 Task: Look for products from Vitacup only.
Action: Mouse moved to (18, 119)
Screenshot: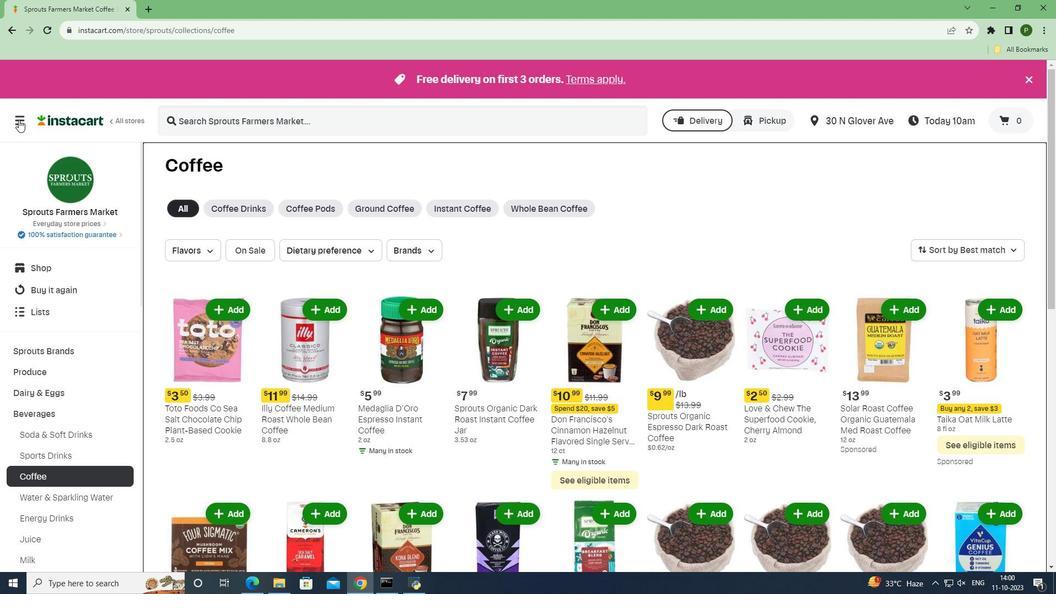 
Action: Mouse pressed left at (18, 119)
Screenshot: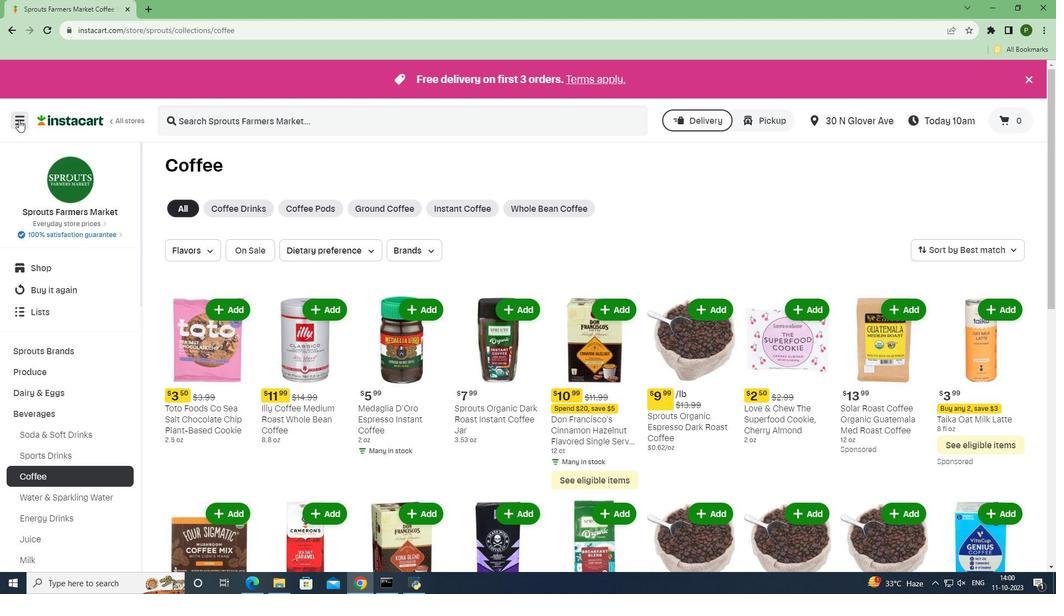 
Action: Mouse moved to (35, 293)
Screenshot: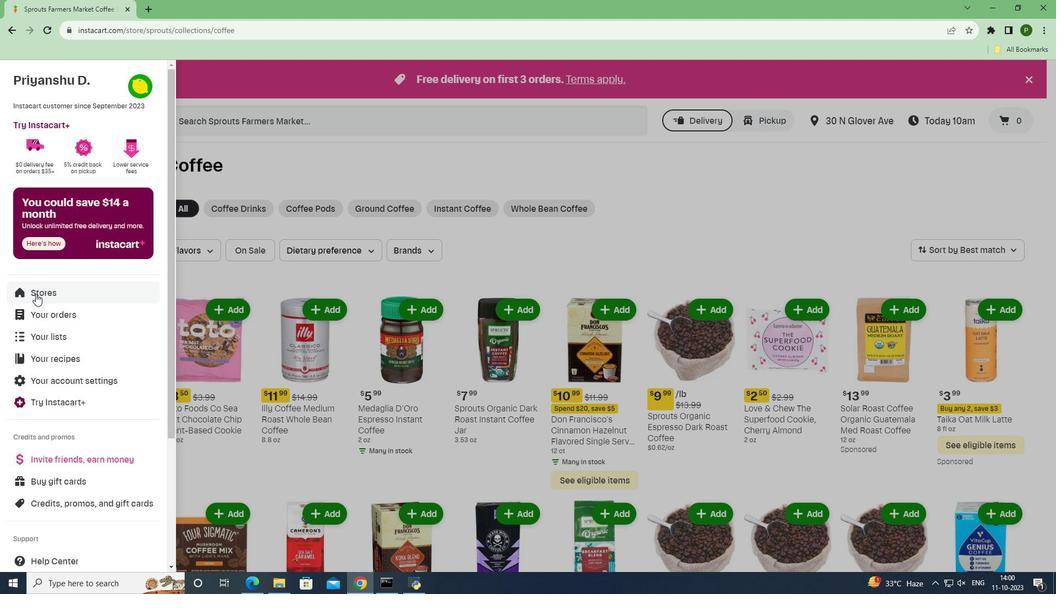 
Action: Mouse pressed left at (35, 293)
Screenshot: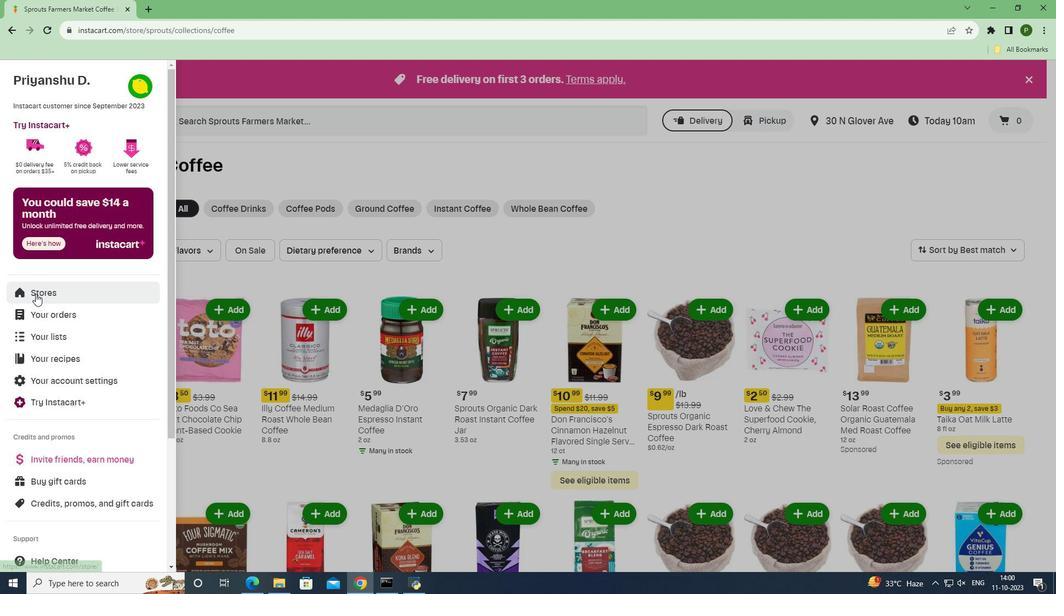
Action: Mouse moved to (254, 127)
Screenshot: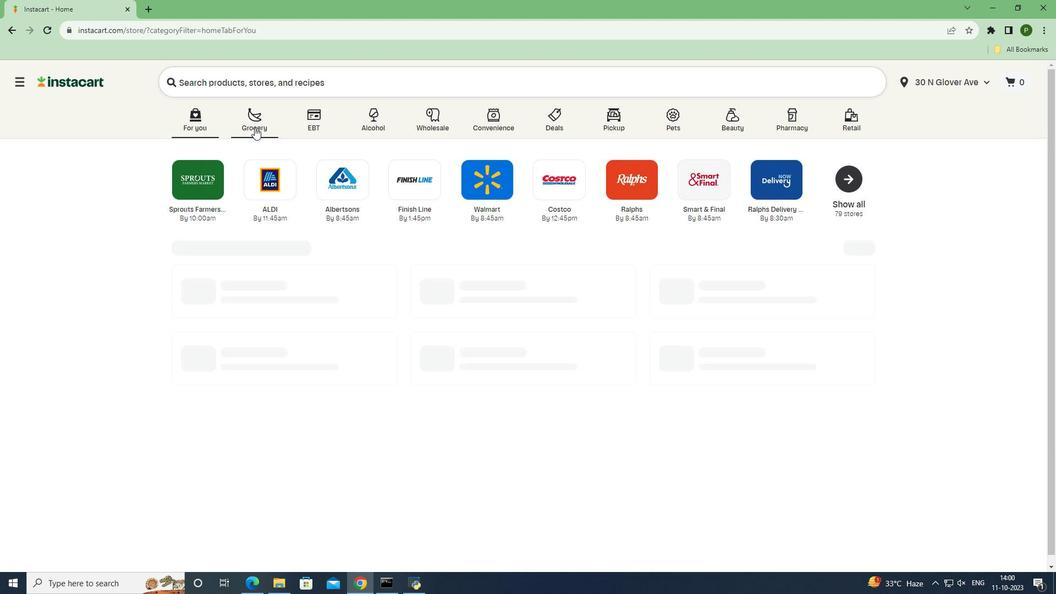 
Action: Mouse pressed left at (254, 127)
Screenshot: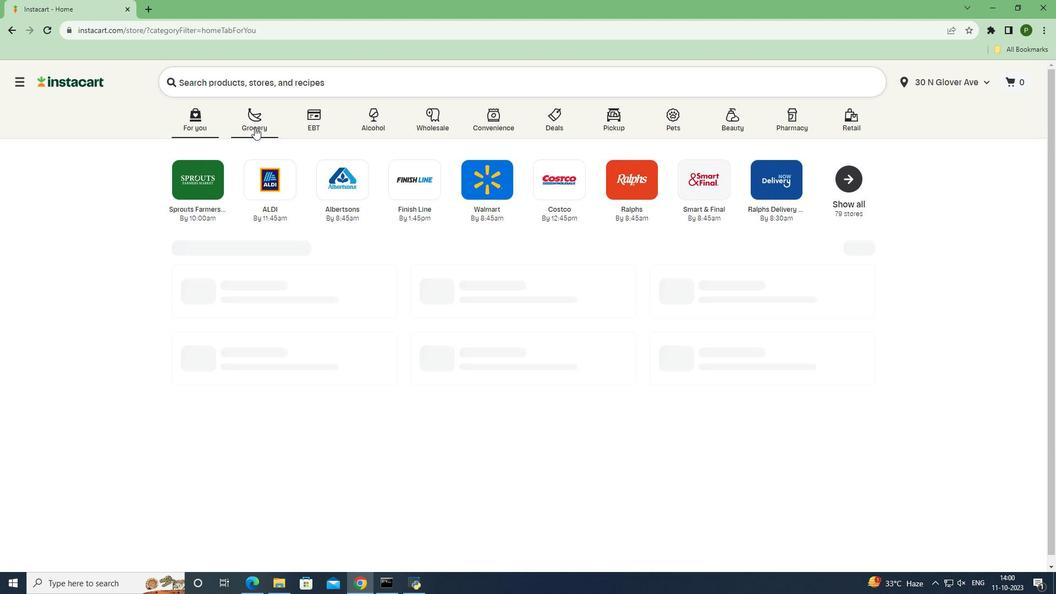 
Action: Mouse moved to (486, 253)
Screenshot: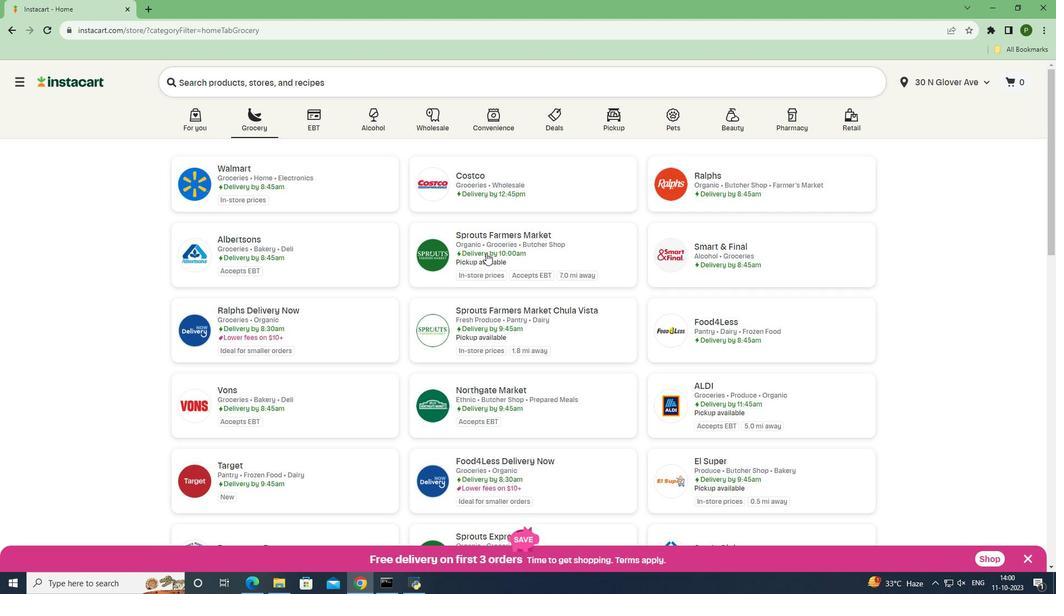 
Action: Mouse pressed left at (486, 253)
Screenshot: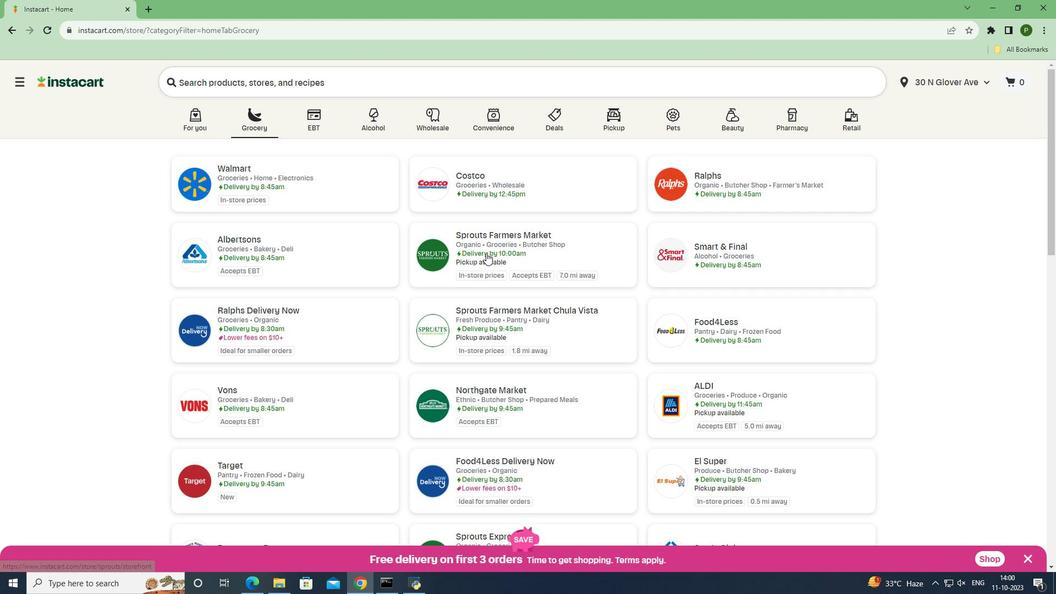 
Action: Mouse moved to (81, 415)
Screenshot: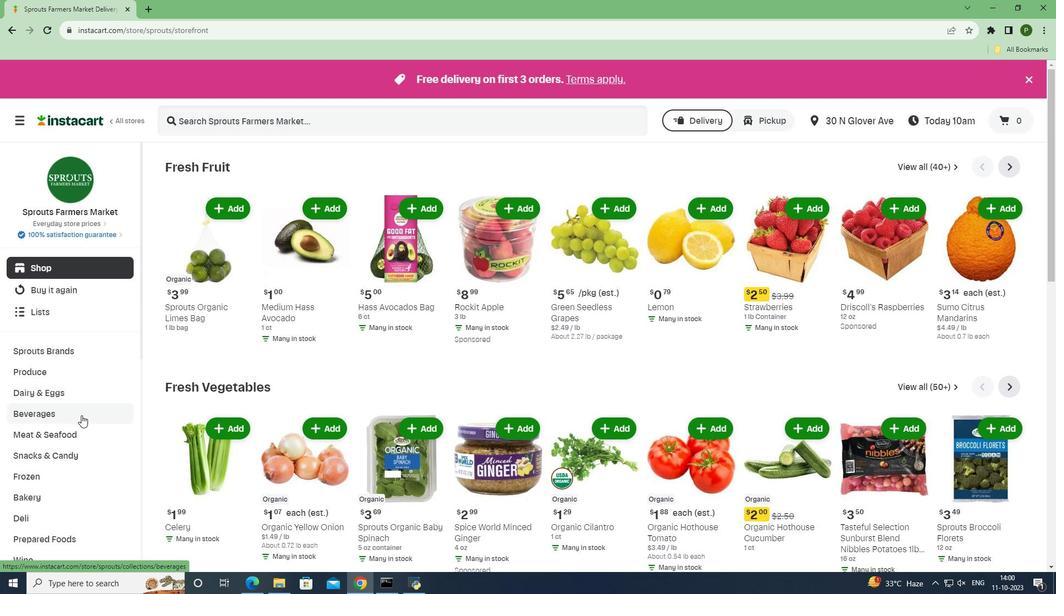 
Action: Mouse pressed left at (81, 415)
Screenshot: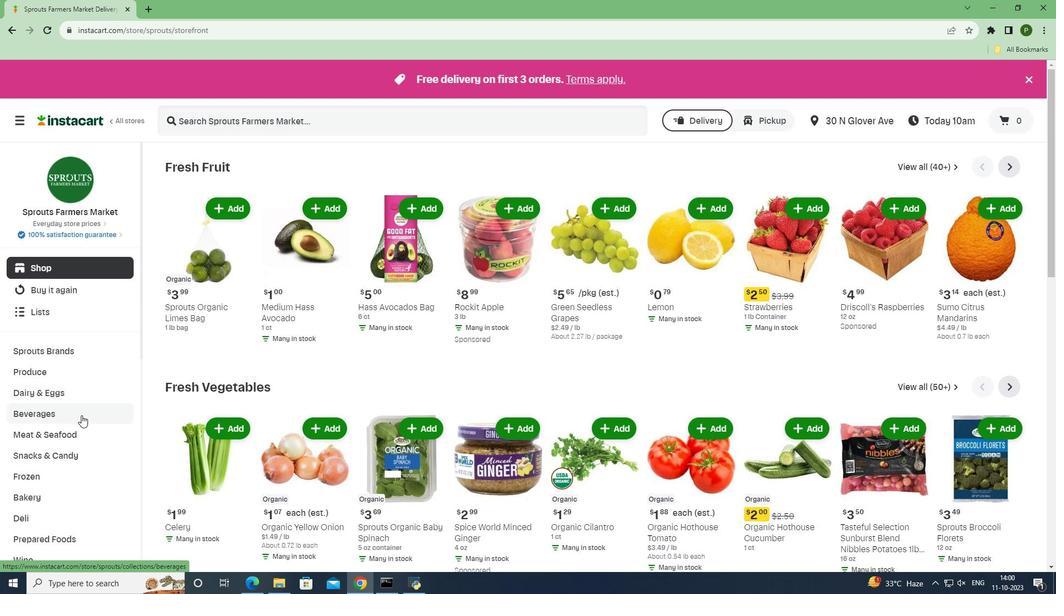 
Action: Mouse moved to (70, 482)
Screenshot: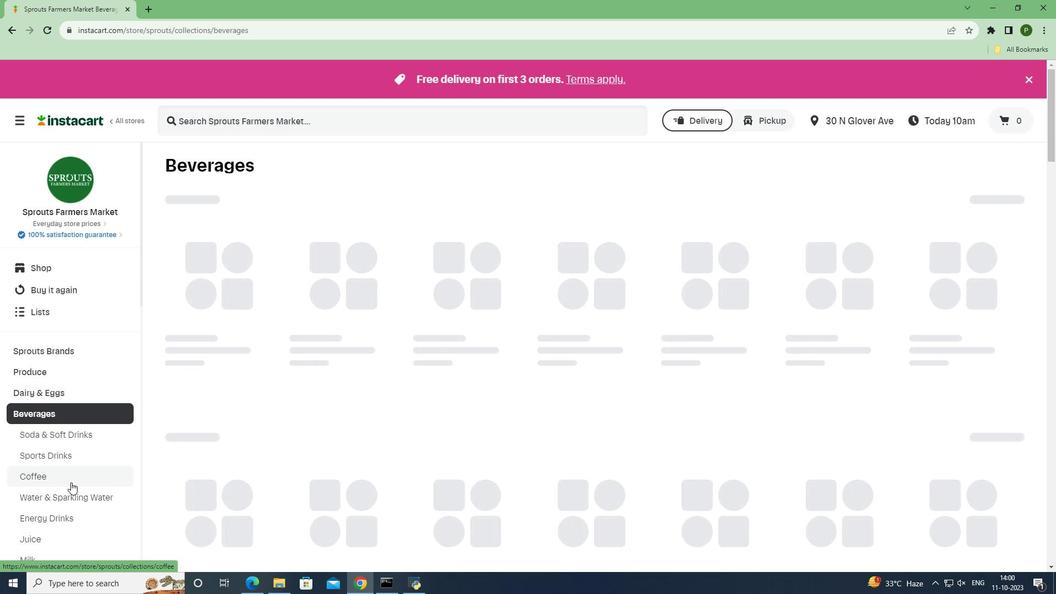 
Action: Mouse pressed left at (70, 482)
Screenshot: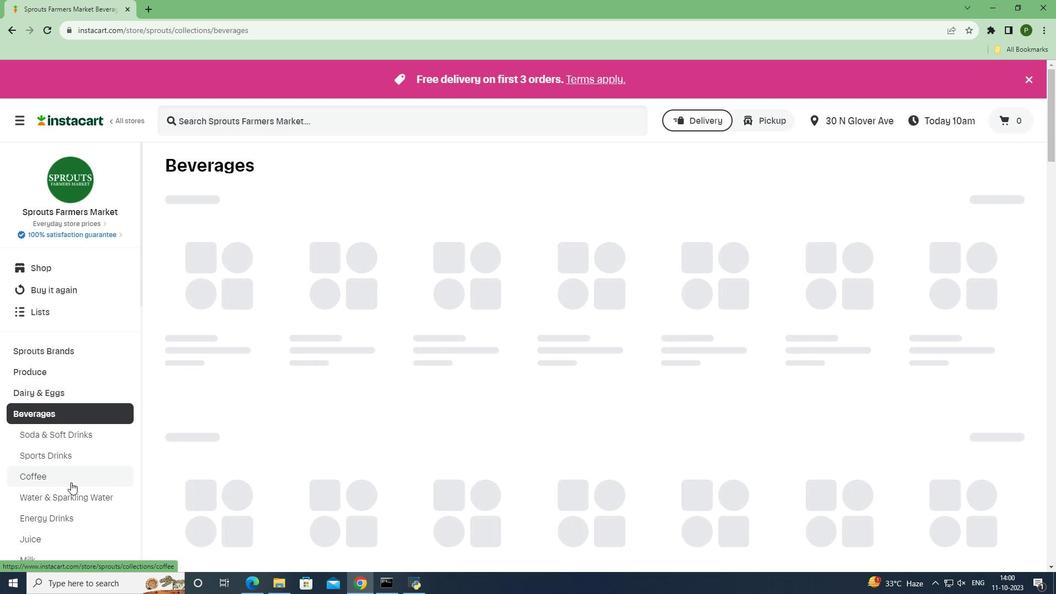 
Action: Mouse moved to (401, 259)
Screenshot: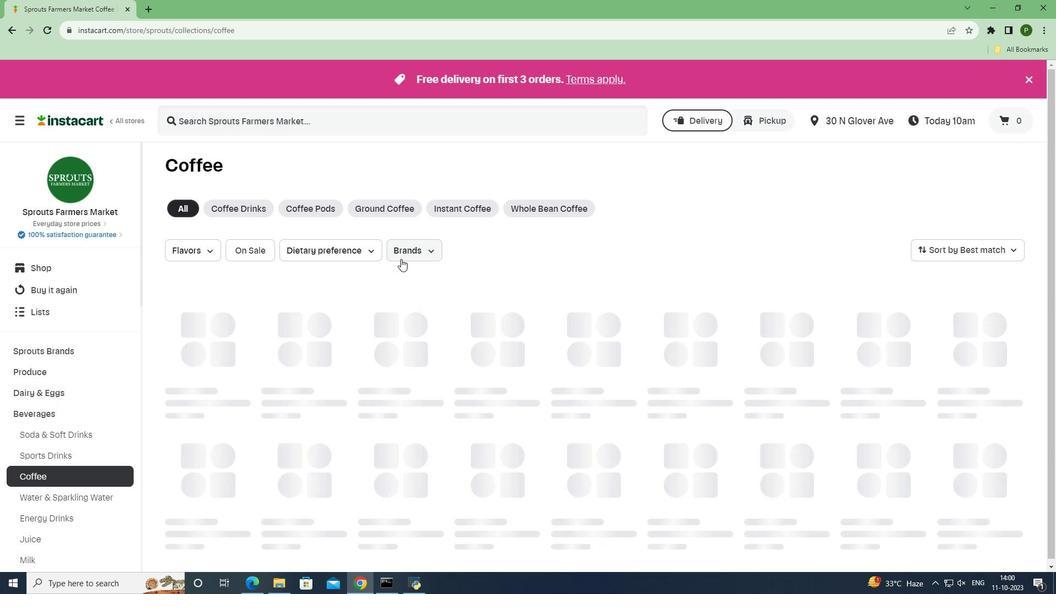 
Action: Mouse pressed left at (401, 259)
Screenshot: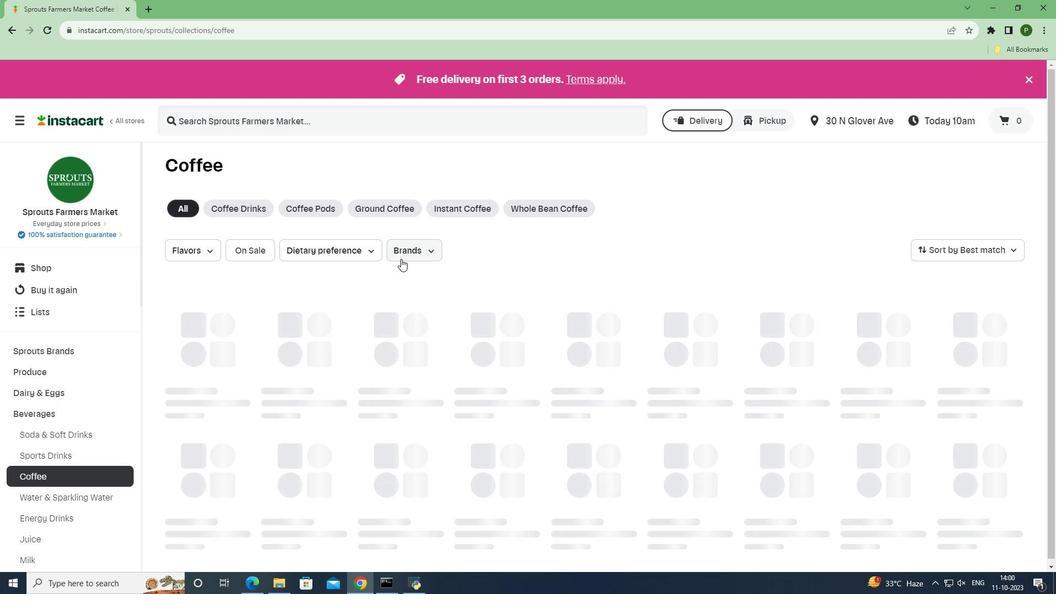 
Action: Mouse moved to (417, 325)
Screenshot: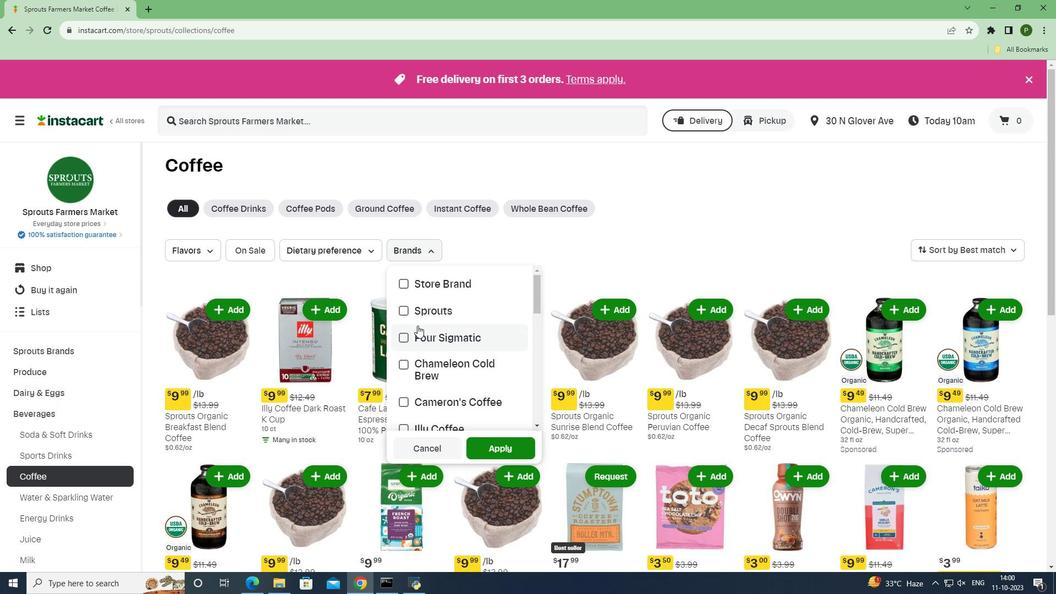 
Action: Mouse scrolled (417, 325) with delta (0, 0)
Screenshot: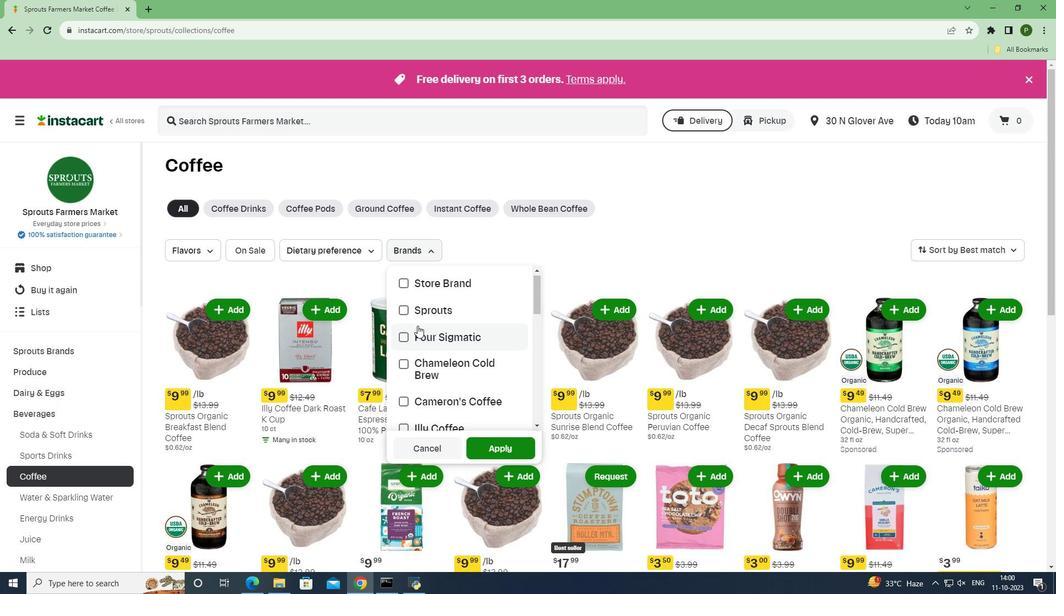 
Action: Mouse scrolled (417, 325) with delta (0, 0)
Screenshot: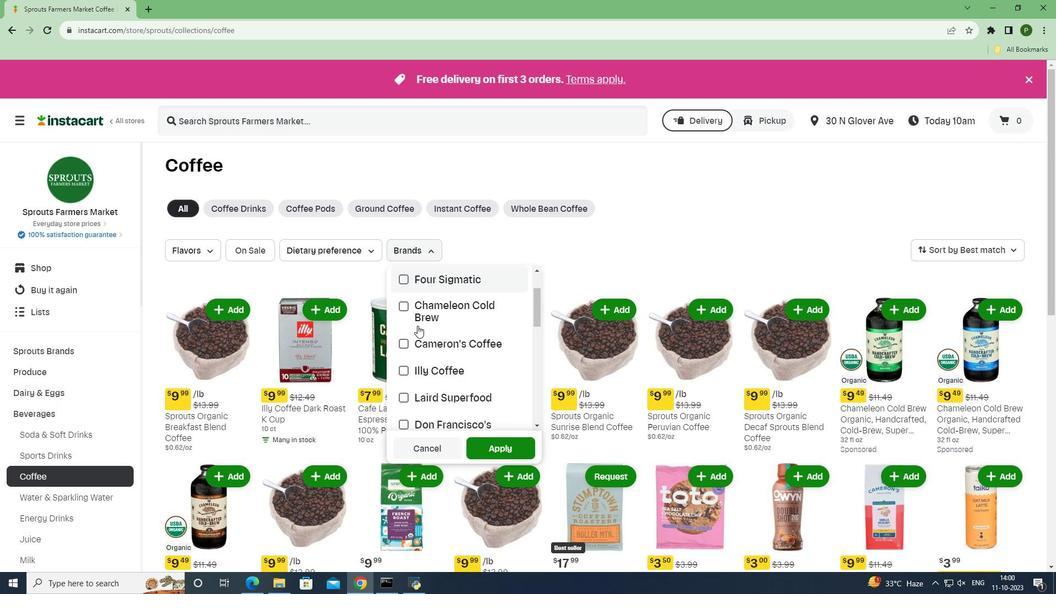 
Action: Mouse scrolled (417, 325) with delta (0, 0)
Screenshot: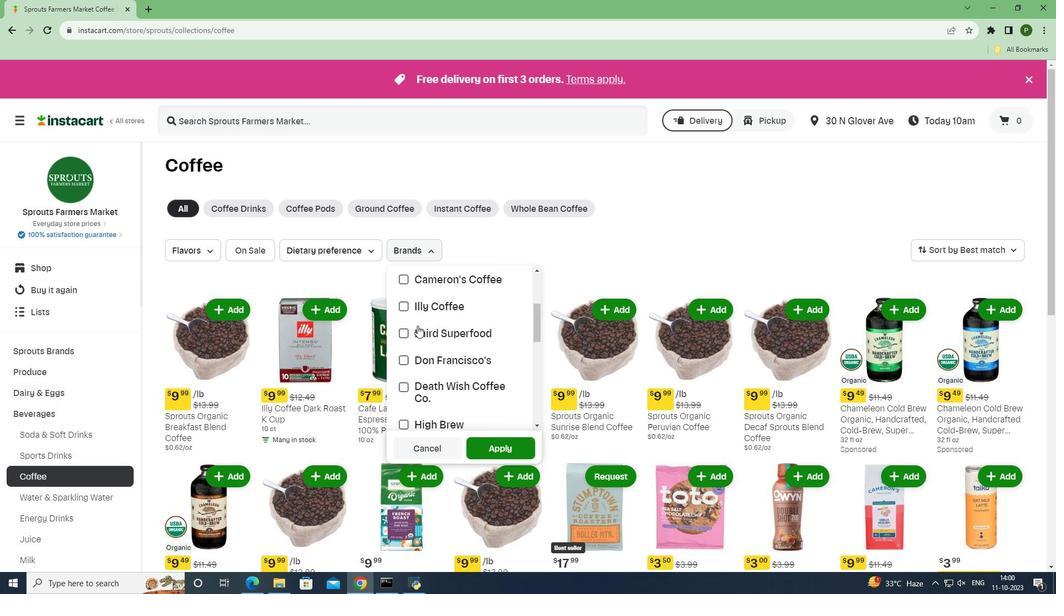 
Action: Mouse scrolled (417, 325) with delta (0, 0)
Screenshot: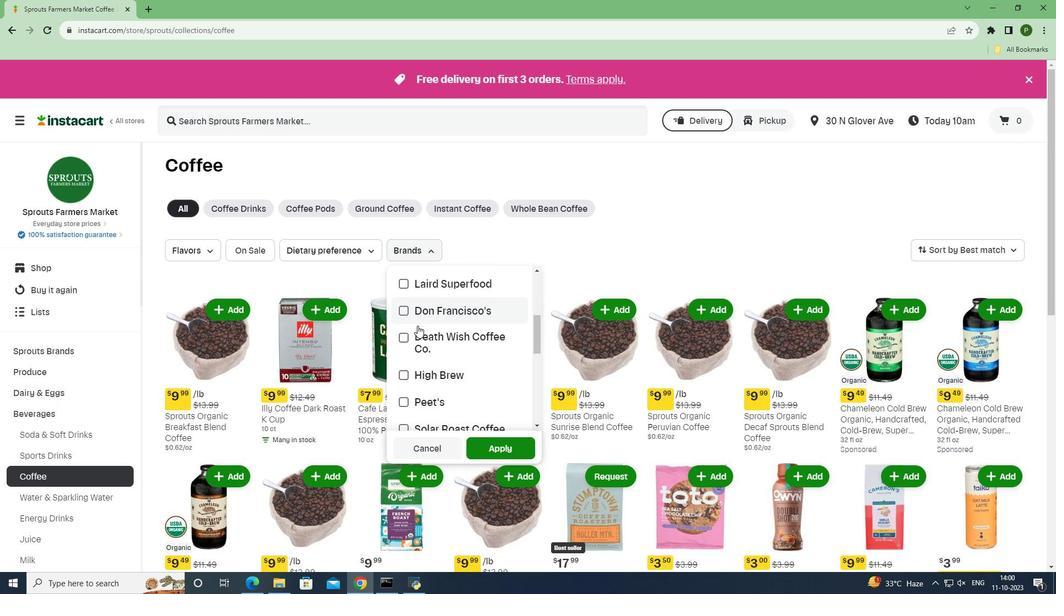 
Action: Mouse scrolled (417, 325) with delta (0, 0)
Screenshot: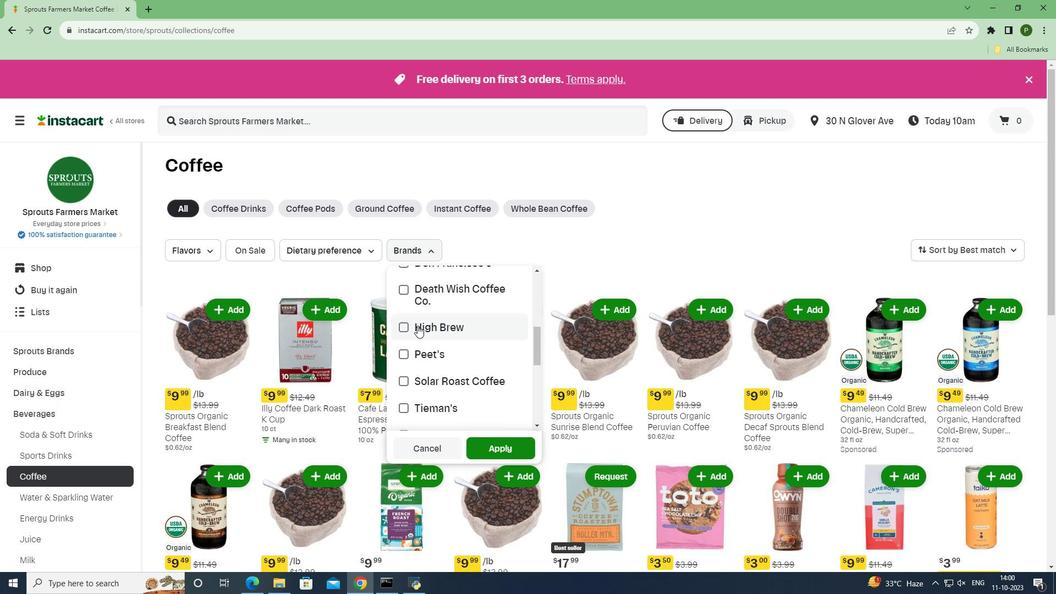 
Action: Mouse scrolled (417, 325) with delta (0, 0)
Screenshot: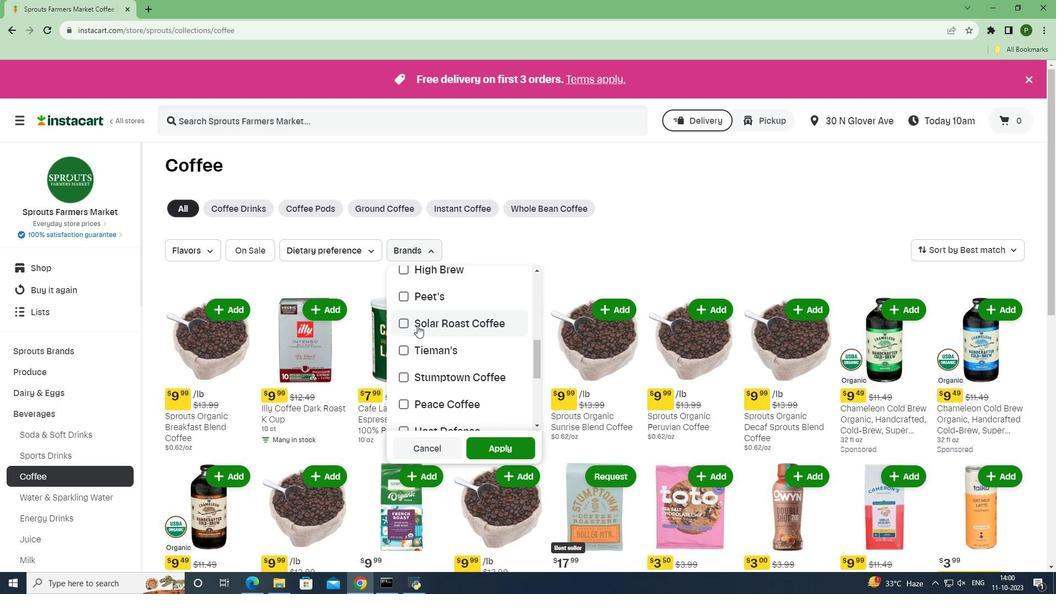 
Action: Mouse scrolled (417, 325) with delta (0, 0)
Screenshot: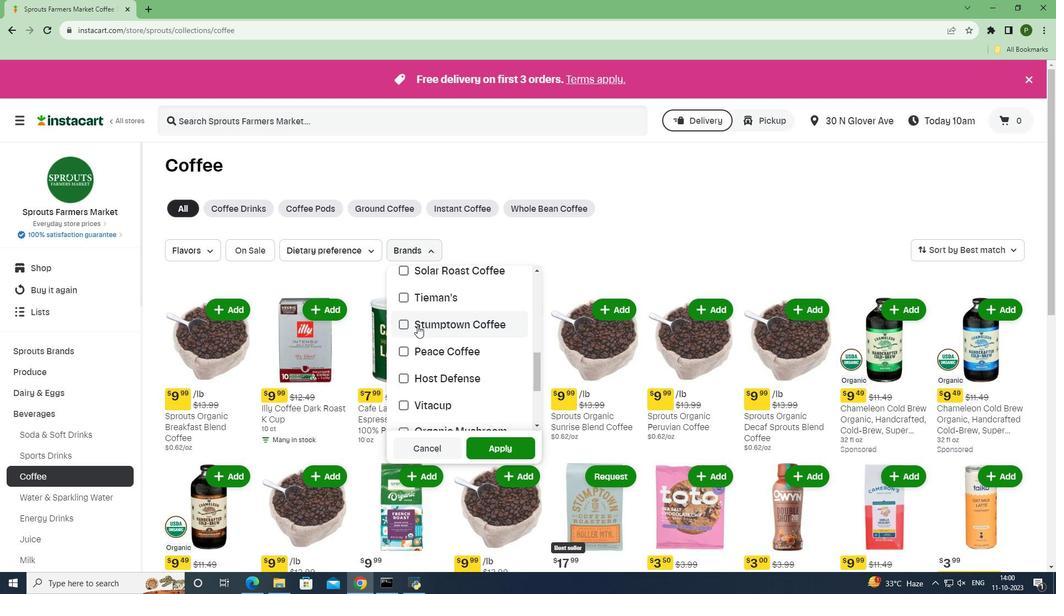 
Action: Mouse moved to (415, 348)
Screenshot: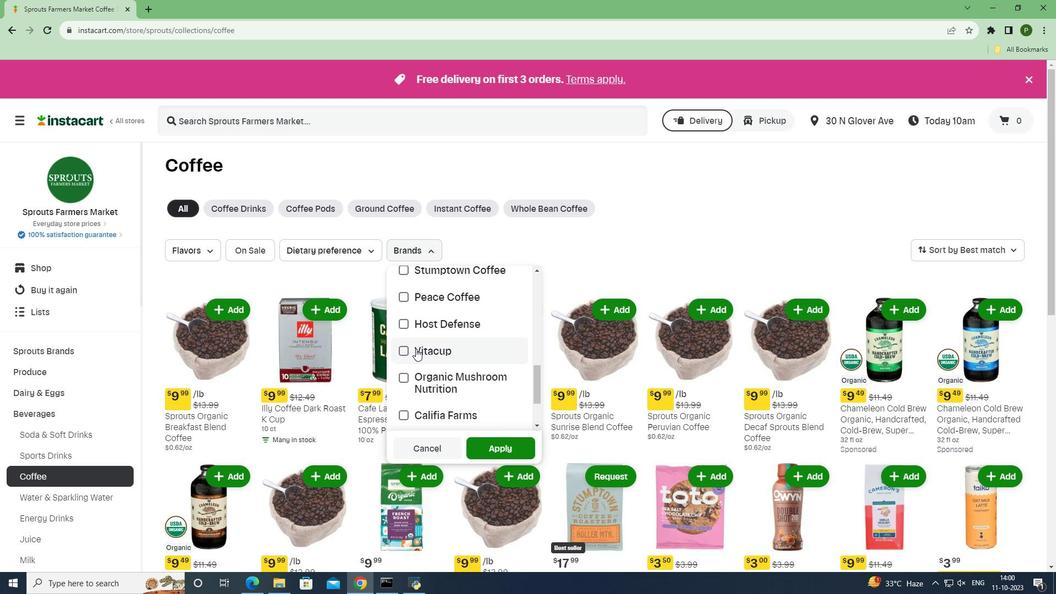 
Action: Mouse pressed left at (415, 348)
Screenshot: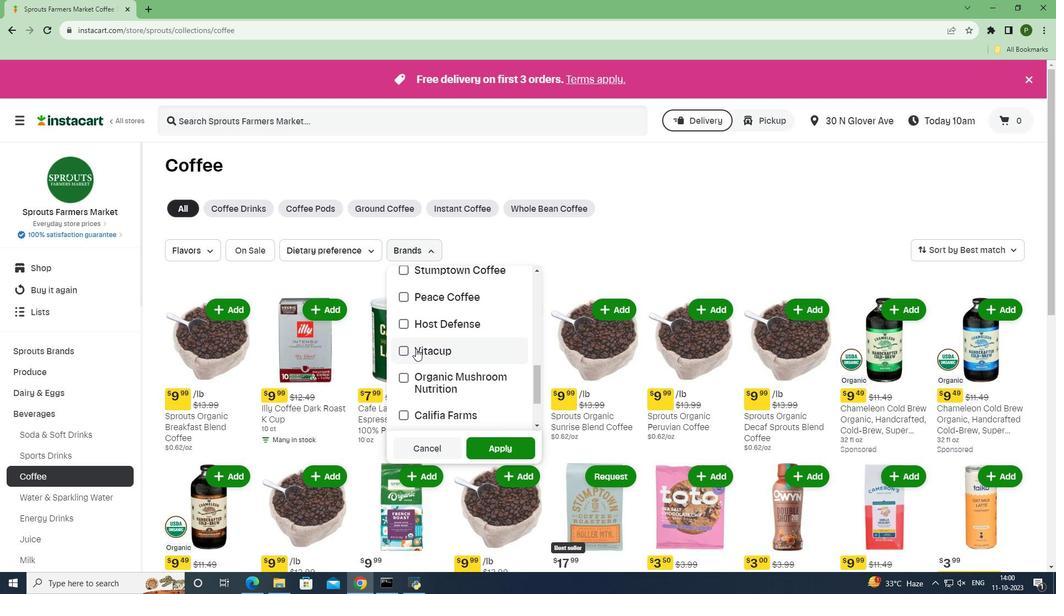 
Action: Mouse moved to (484, 447)
Screenshot: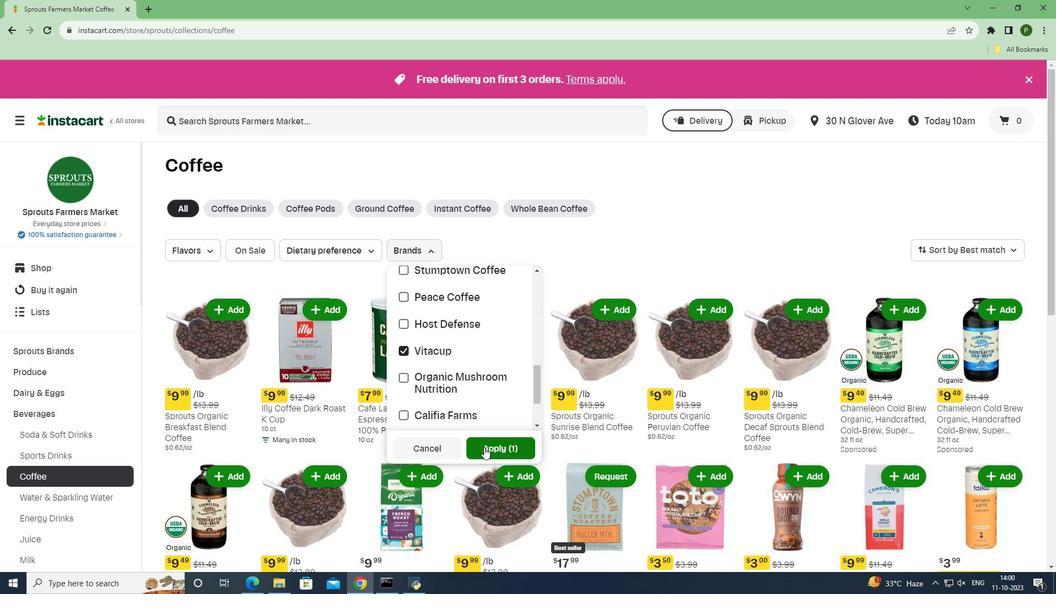 
Action: Mouse pressed left at (484, 447)
Screenshot: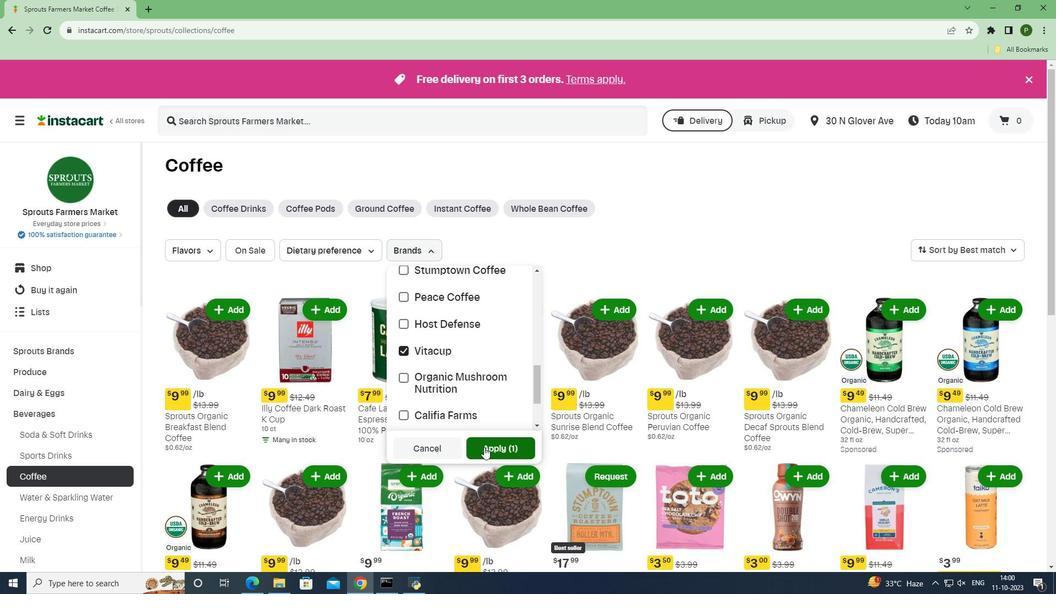 
Action: Mouse moved to (578, 437)
Screenshot: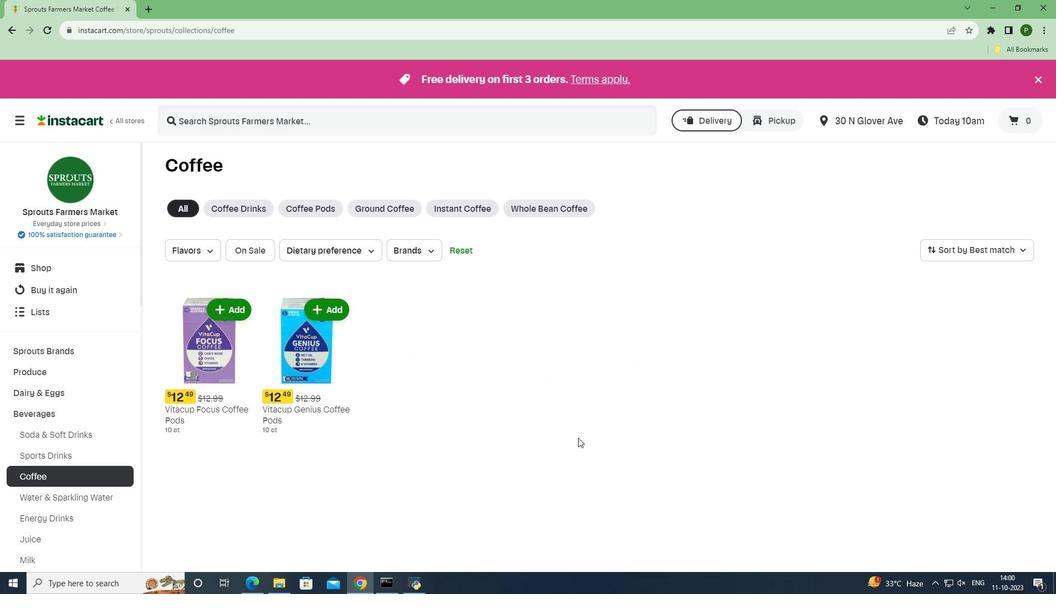
Action: Mouse scrolled (578, 437) with delta (0, 0)
Screenshot: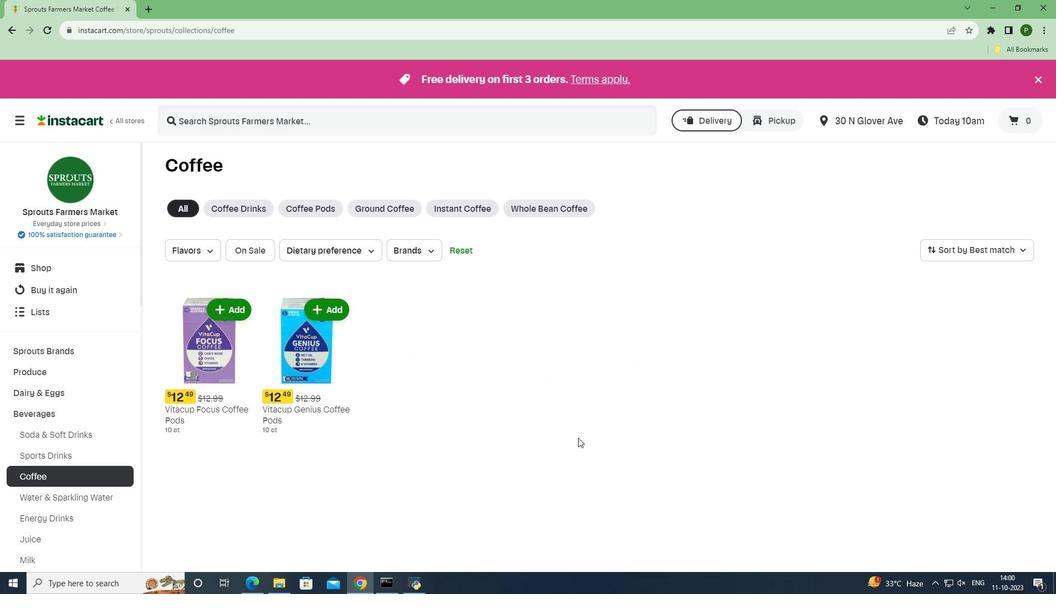 
Action: Mouse scrolled (578, 437) with delta (0, 0)
Screenshot: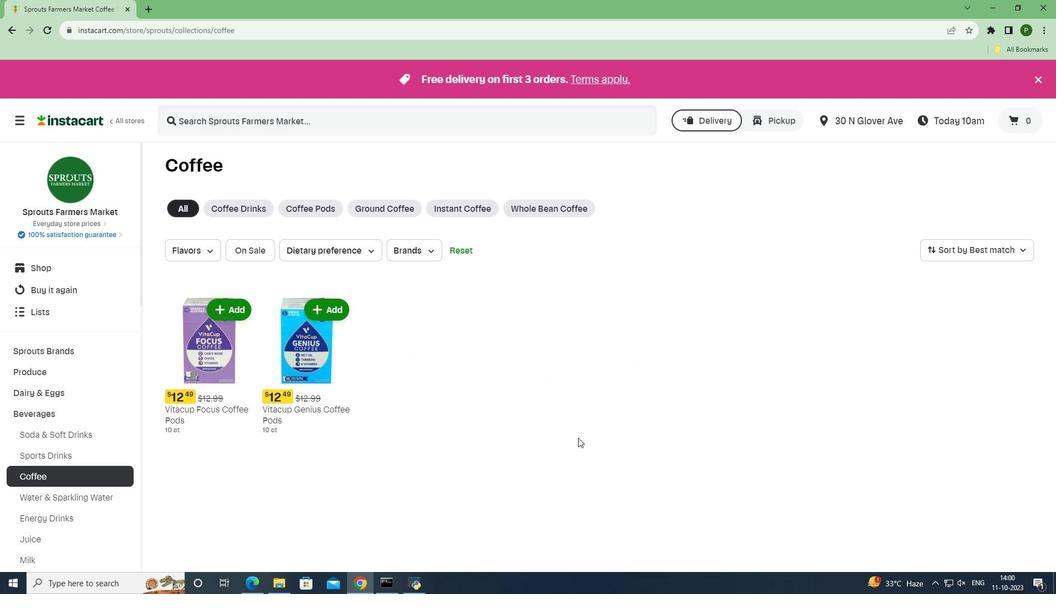
Action: Mouse scrolled (578, 438) with delta (0, 0)
Screenshot: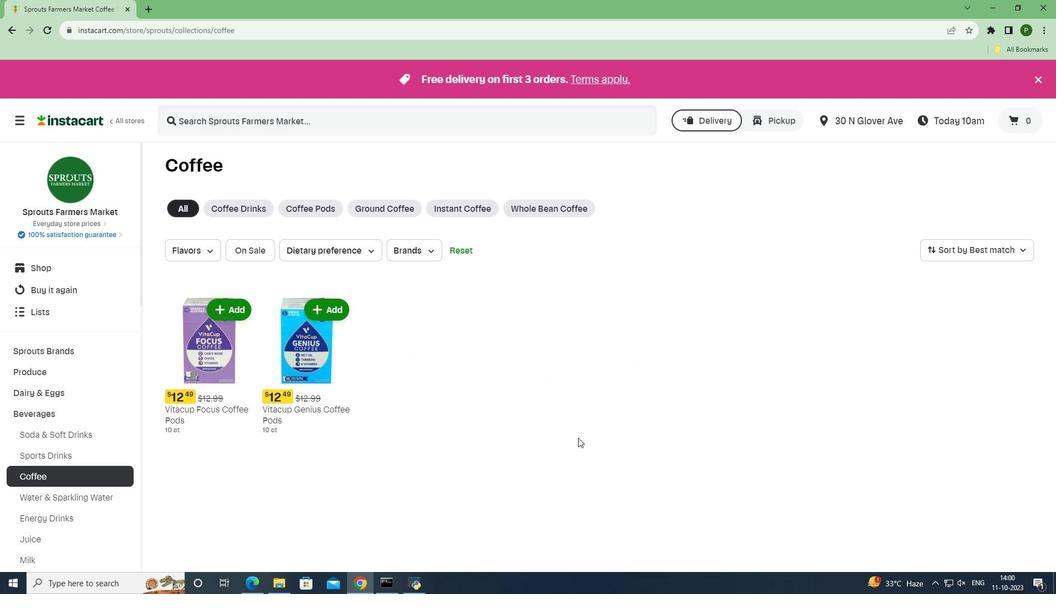 
